 Task: Use the formula "HOUR" in spreadsheet "Project portfolio".
Action: Mouse moved to (877, 138)
Screenshot: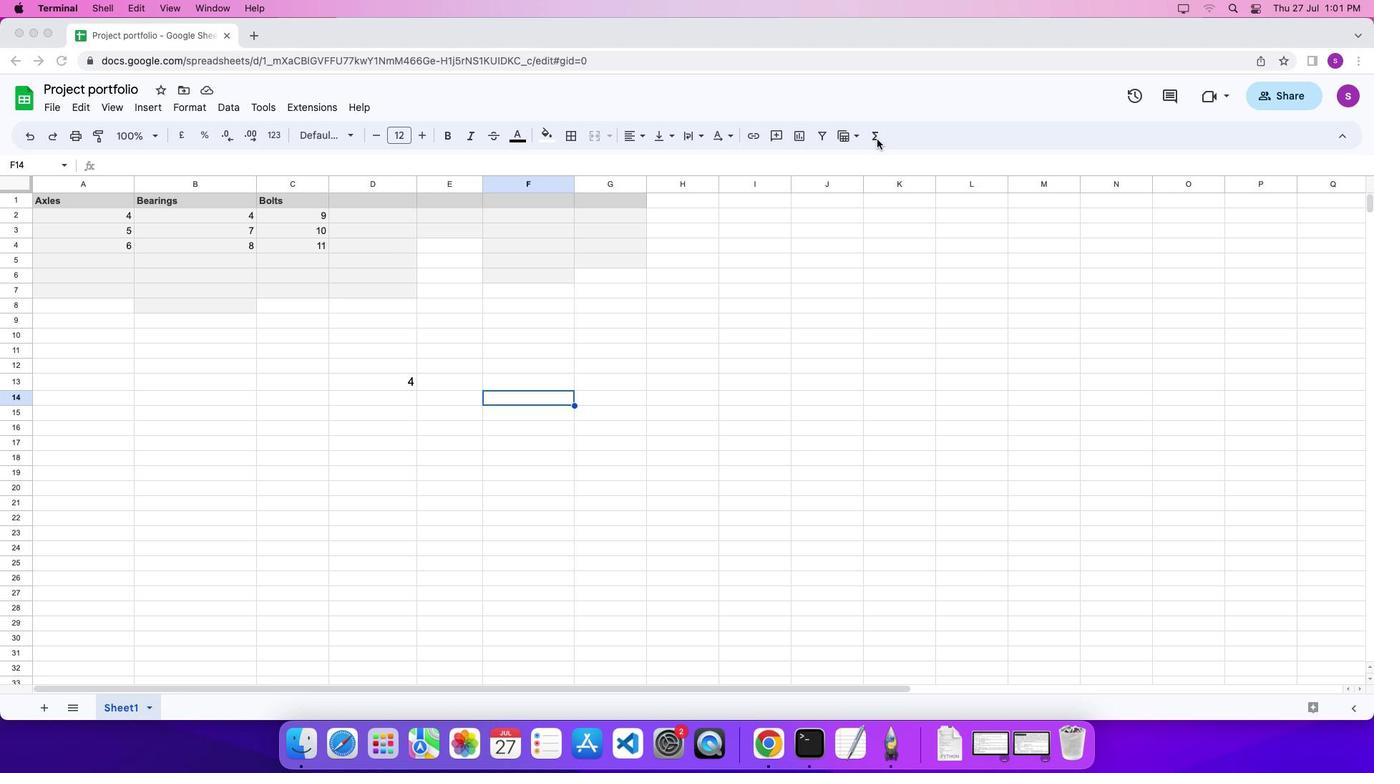 
Action: Mouse pressed left at (877, 138)
Screenshot: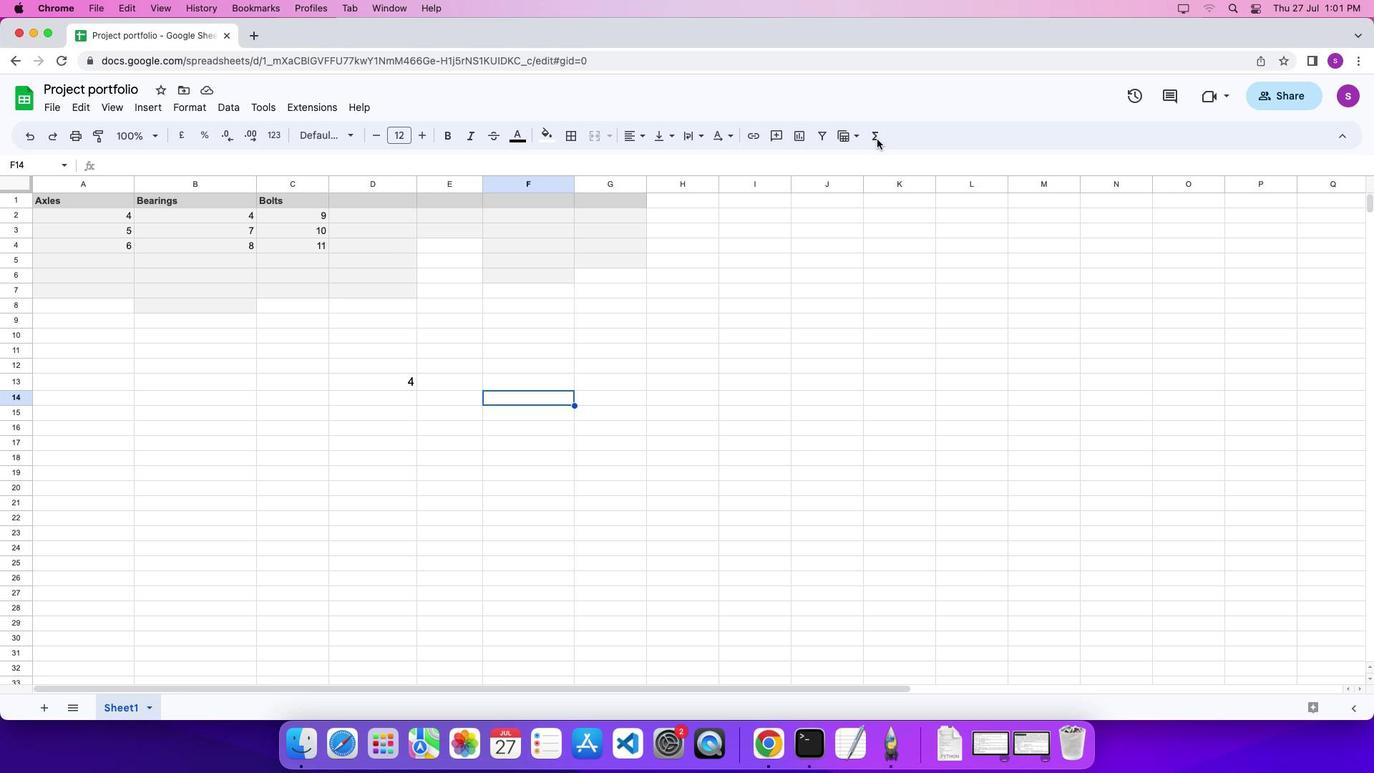 
Action: Mouse moved to (880, 138)
Screenshot: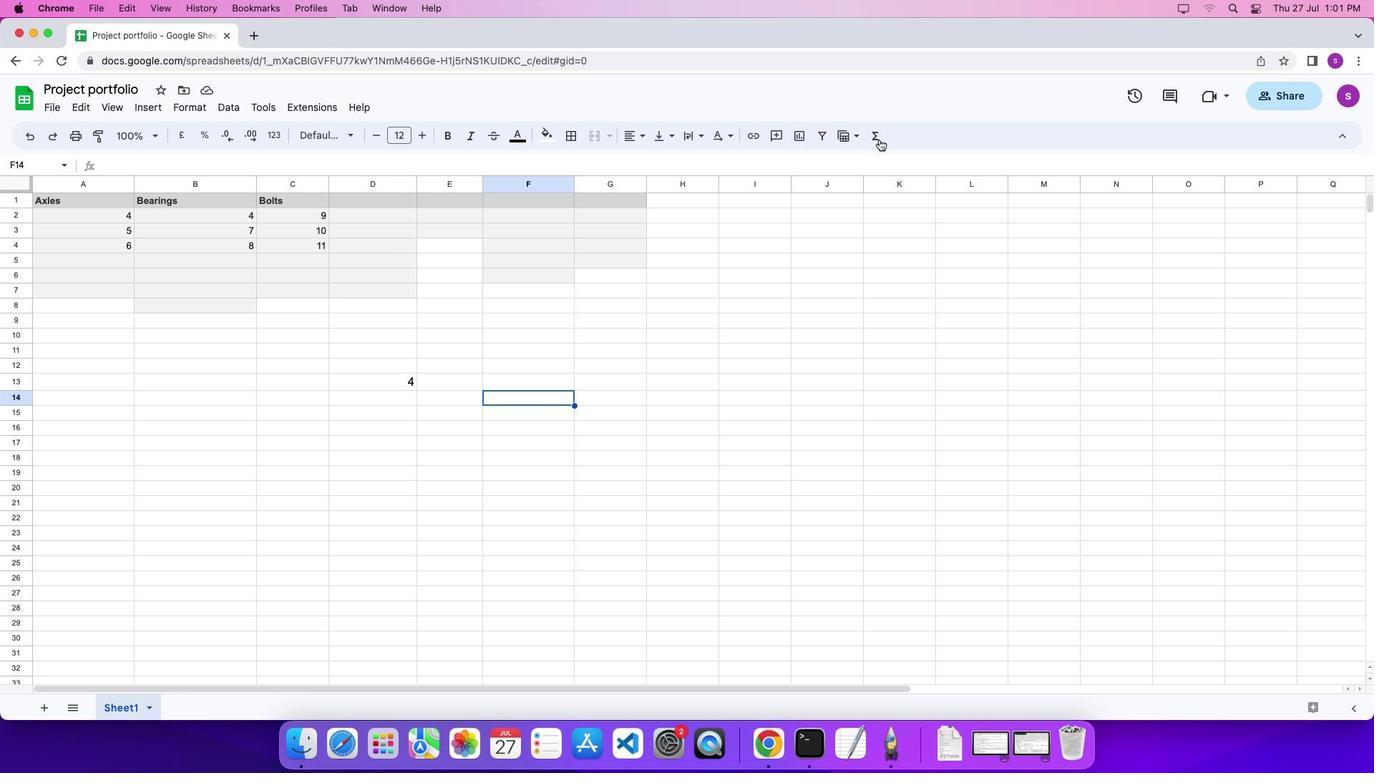 
Action: Mouse pressed left at (880, 138)
Screenshot: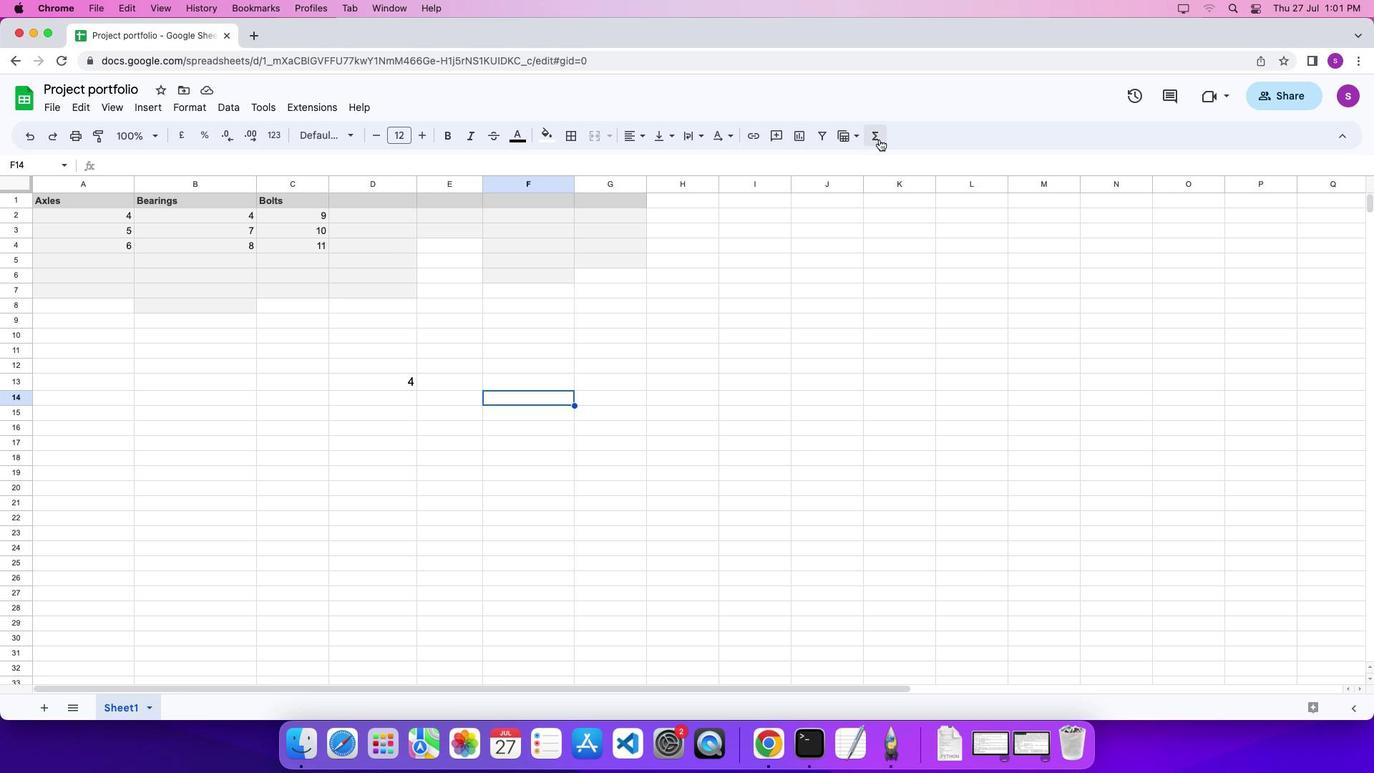 
Action: Mouse moved to (1085, 620)
Screenshot: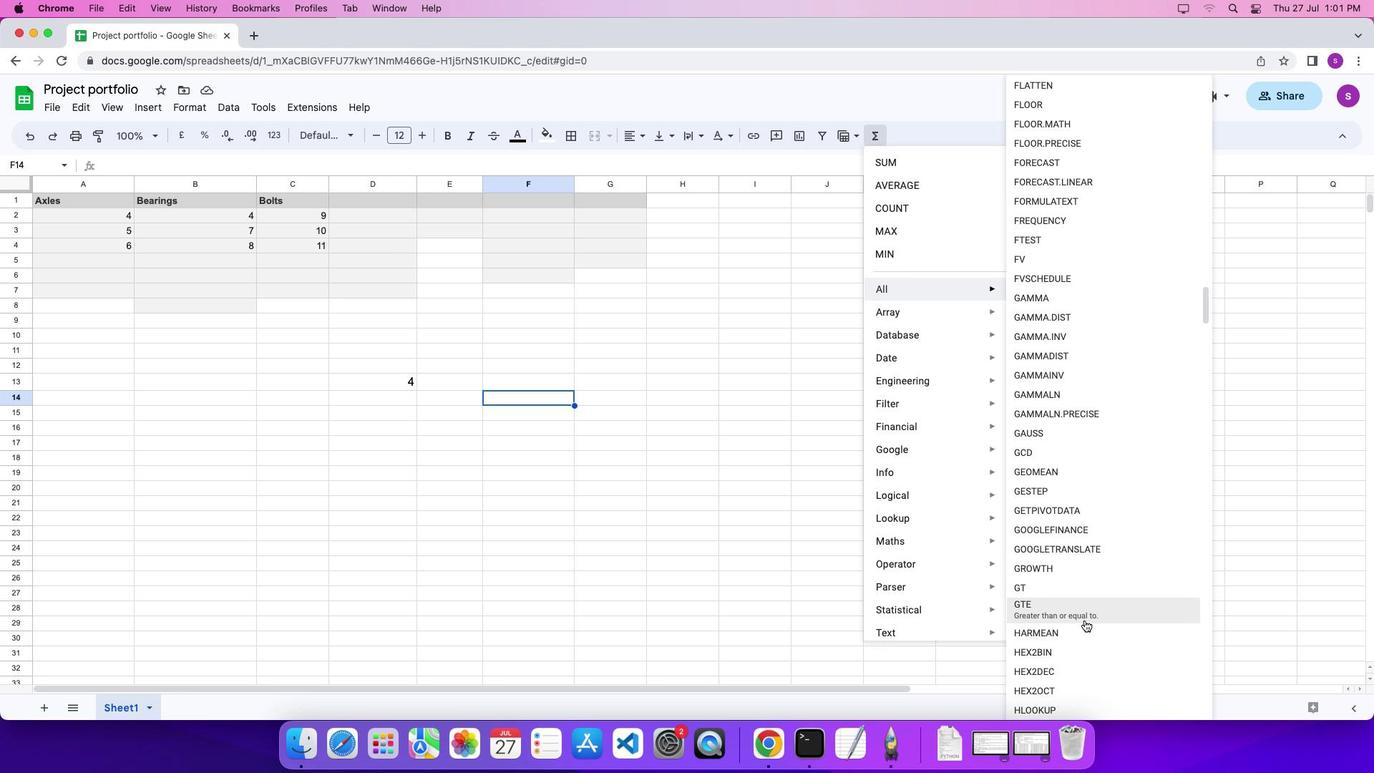 
Action: Mouse scrolled (1085, 620) with delta (0, 0)
Screenshot: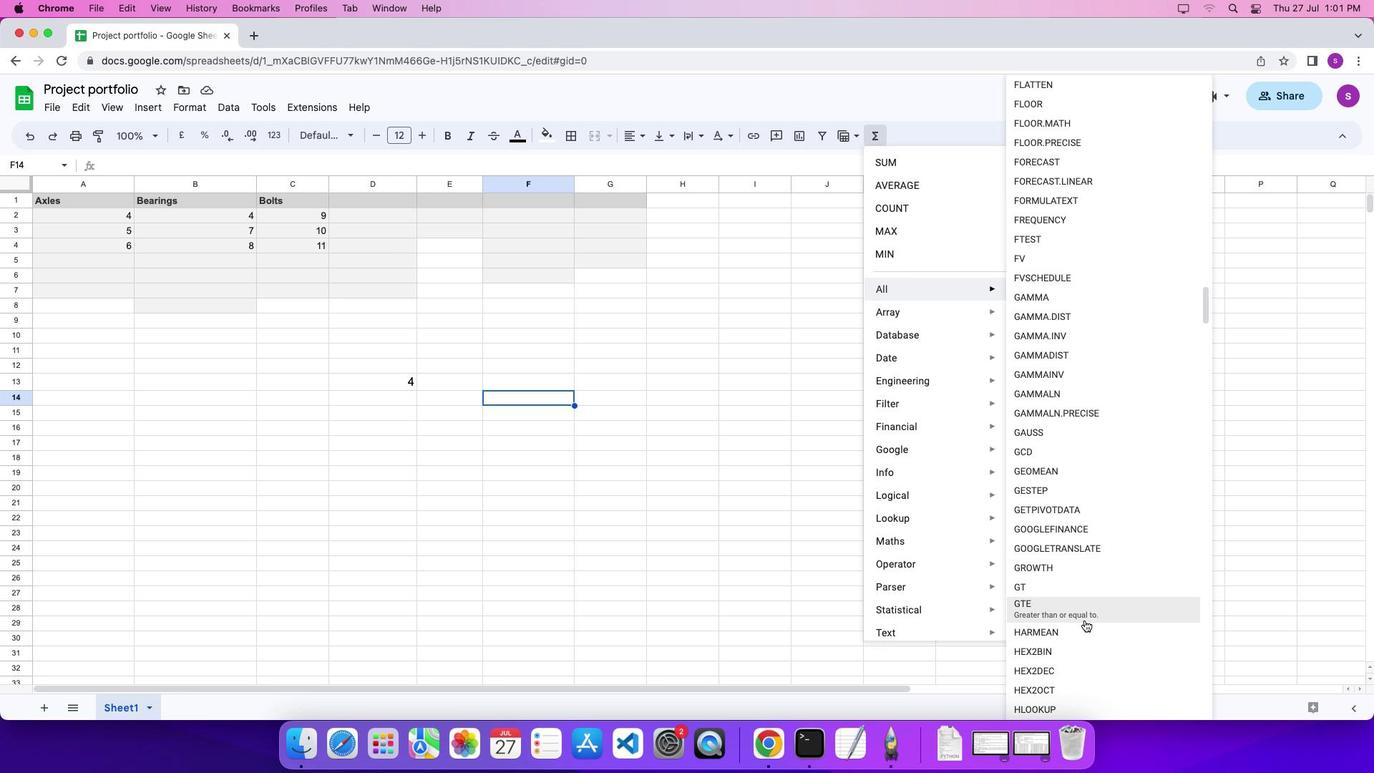 
Action: Mouse scrolled (1085, 620) with delta (0, 0)
Screenshot: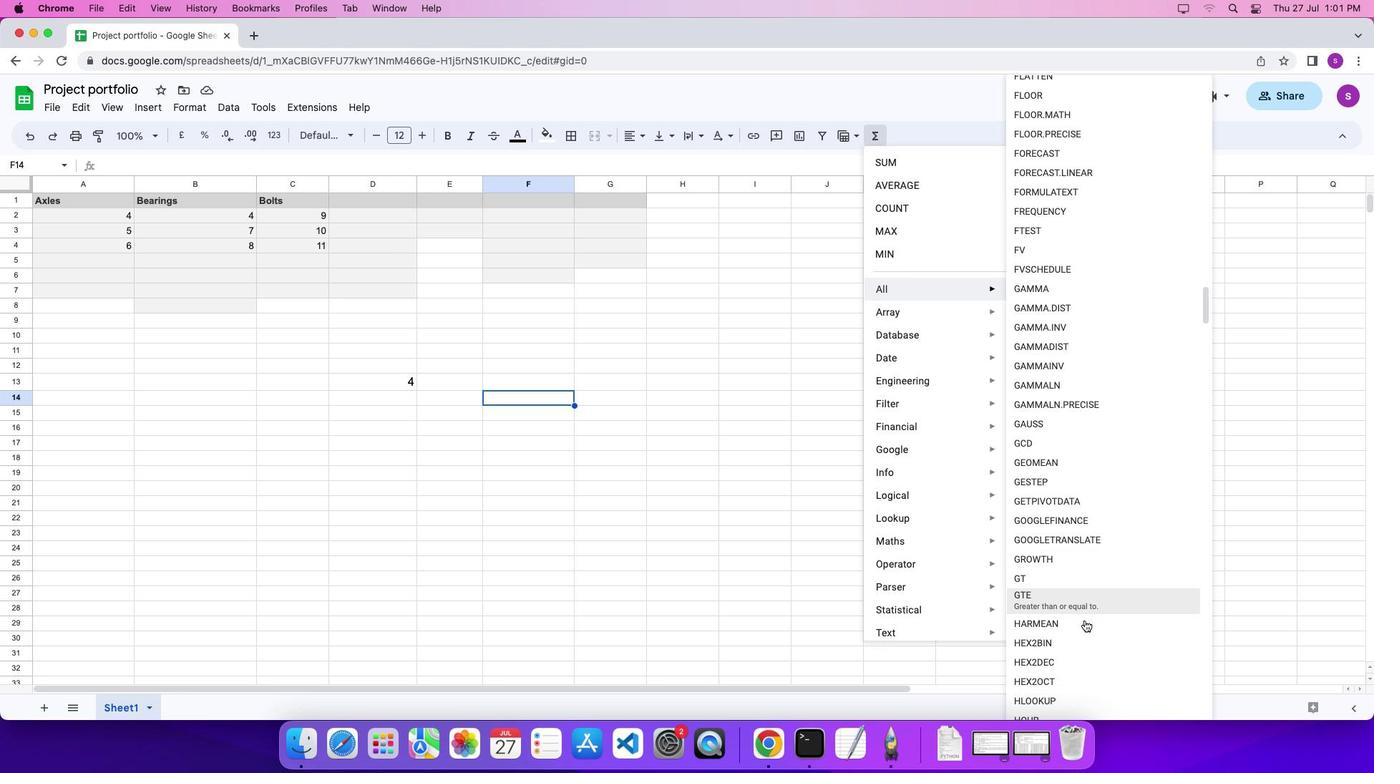 
Action: Mouse scrolled (1085, 620) with delta (0, 0)
Screenshot: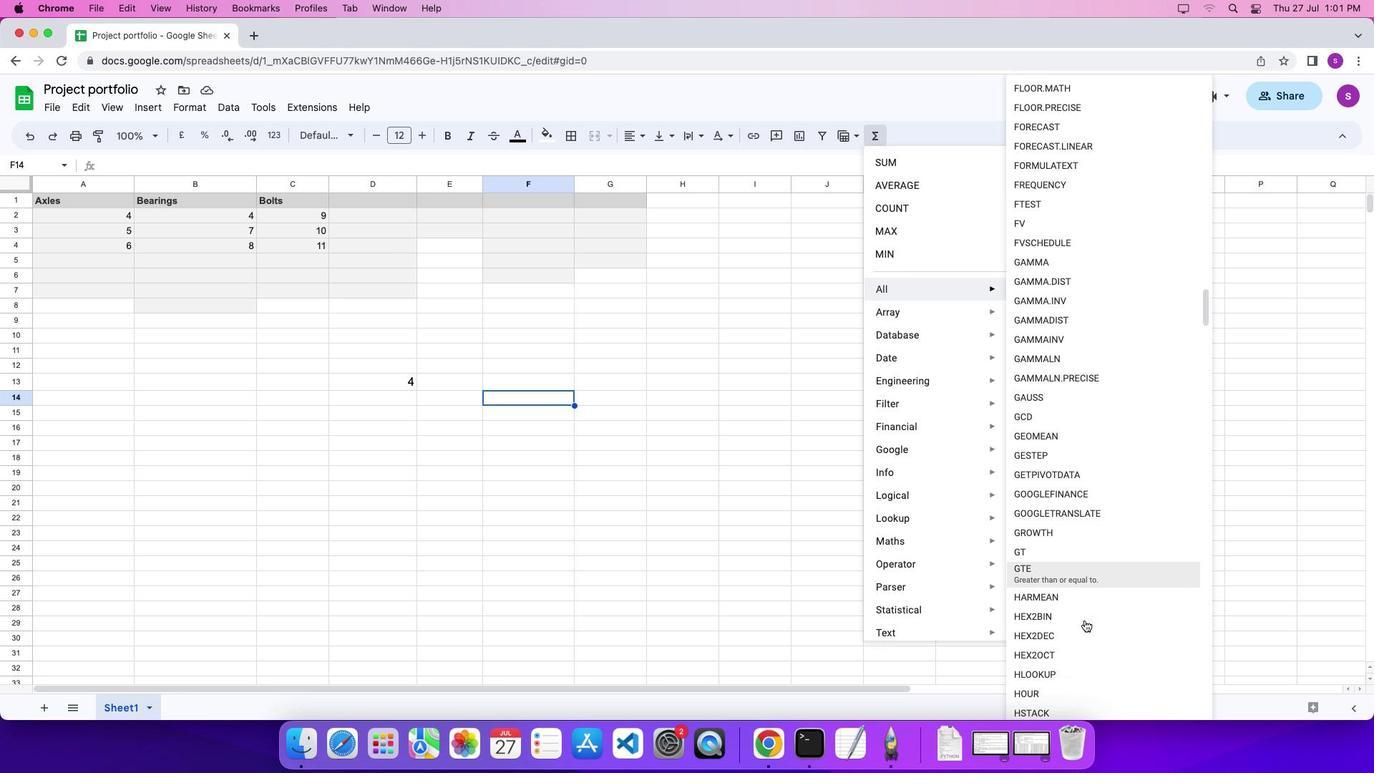 
Action: Mouse moved to (1086, 686)
Screenshot: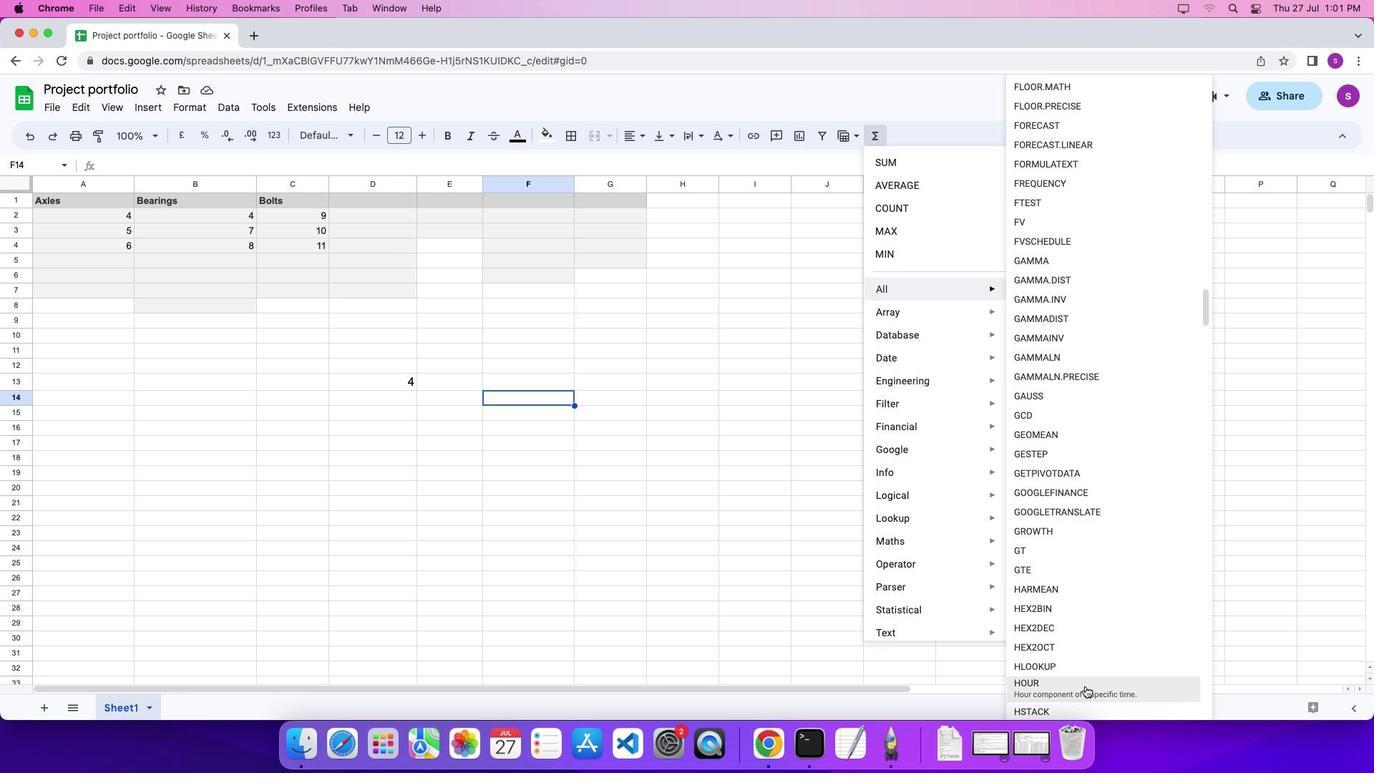 
Action: Mouse pressed left at (1086, 686)
Screenshot: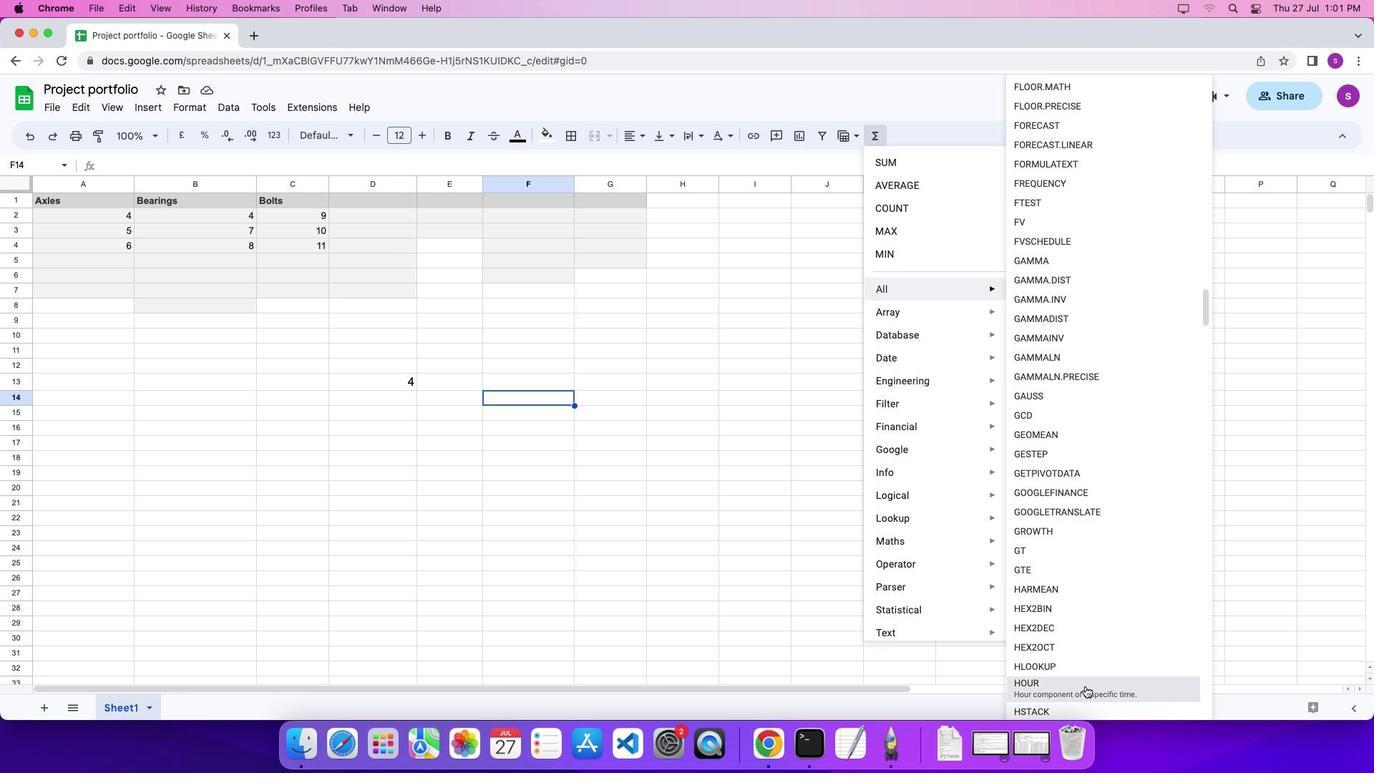 
Action: Mouse moved to (1042, 544)
Screenshot: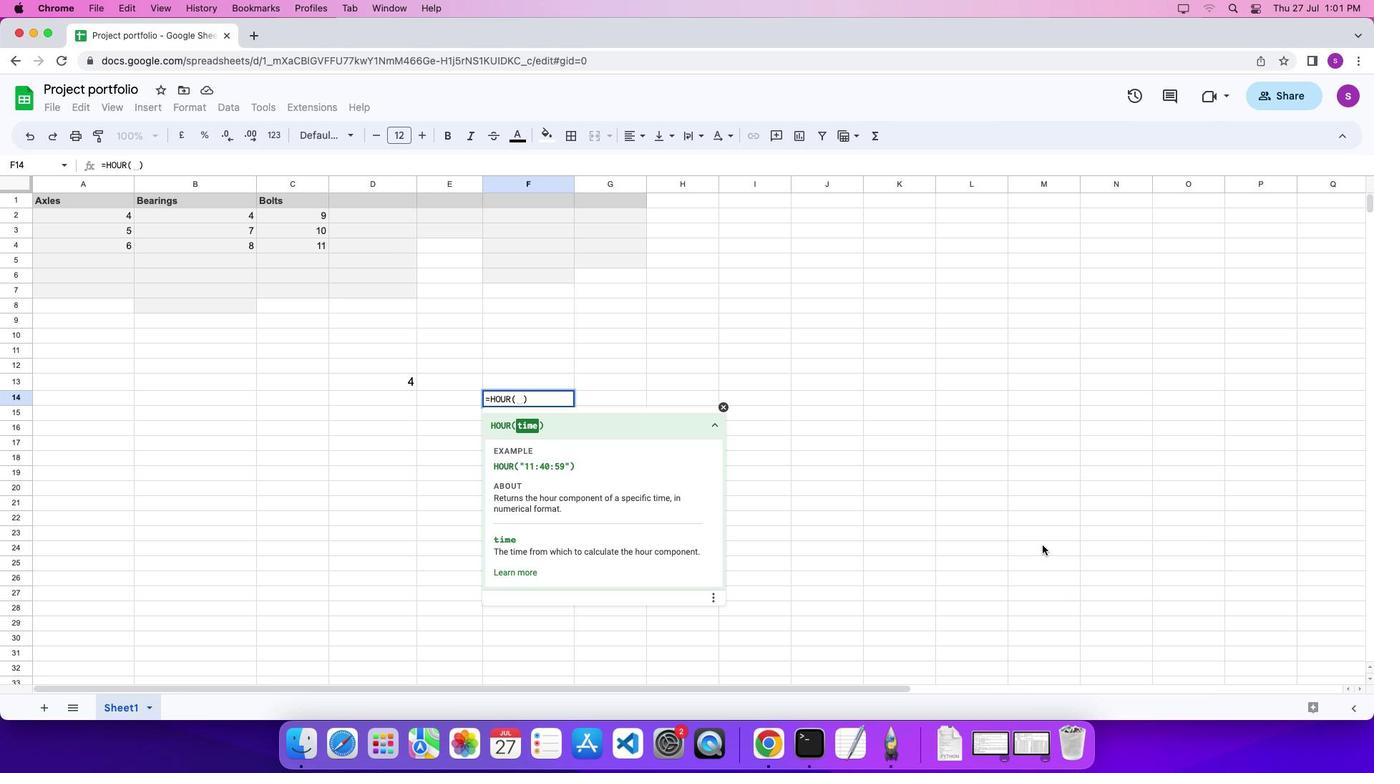 
Action: Key pressed Key.shift_r'"''1''1'Key.shift_r':''4''0'Key.shift_r':''5''9'Key.shift_r'"''\x03'
Screenshot: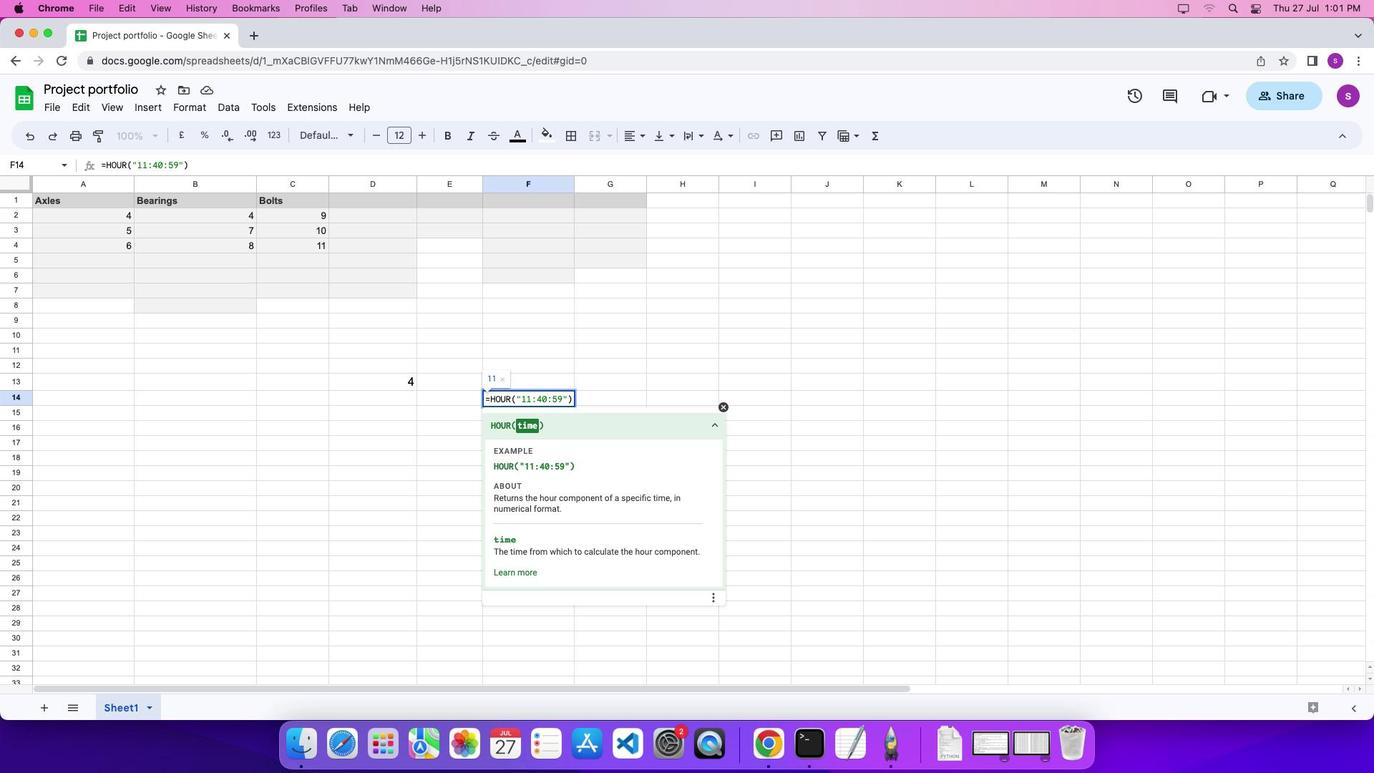 
